 Task: Manage the process automation
Action: Mouse scrolled (136, 217) with delta (0, 0)
Screenshot: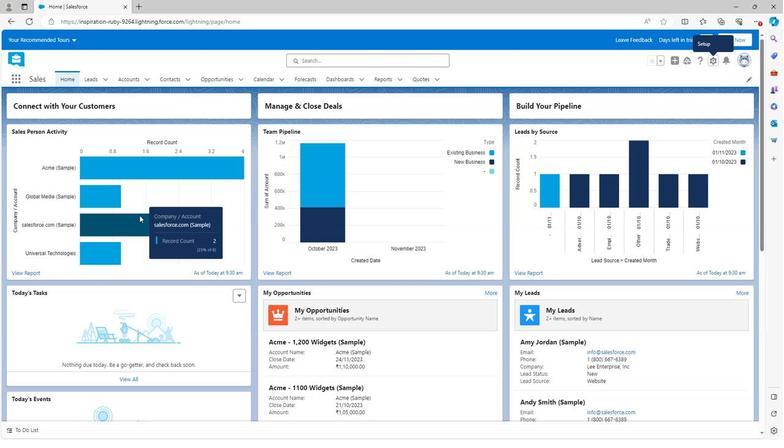 
Action: Mouse scrolled (136, 217) with delta (0, 0)
Screenshot: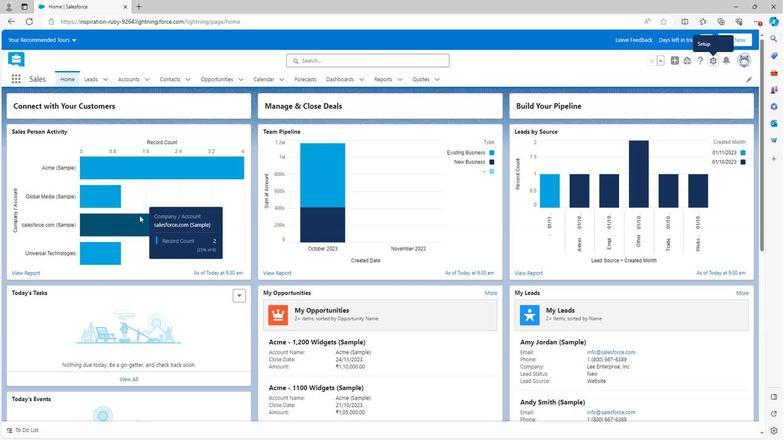 
Action: Mouse scrolled (136, 217) with delta (0, 0)
Screenshot: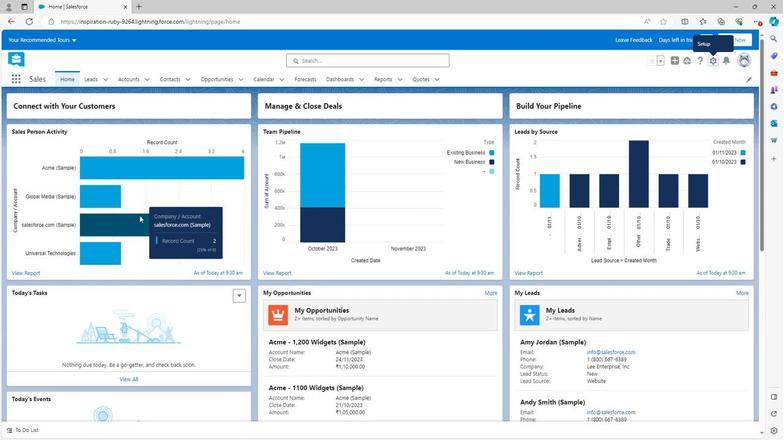 
Action: Mouse scrolled (136, 217) with delta (0, 0)
Screenshot: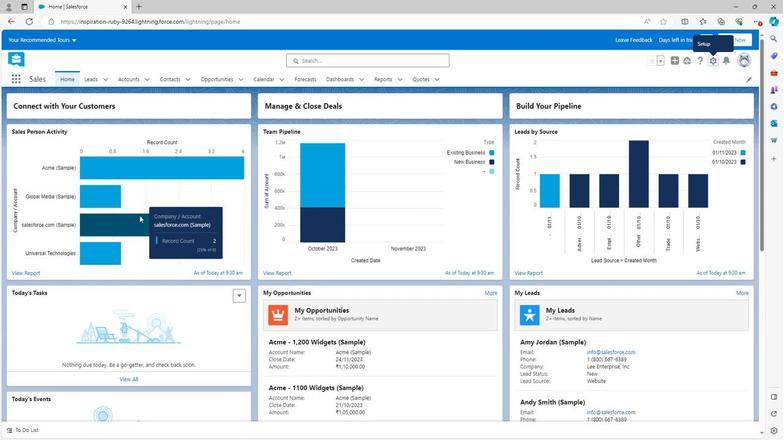 
Action: Mouse scrolled (136, 217) with delta (0, 0)
Screenshot: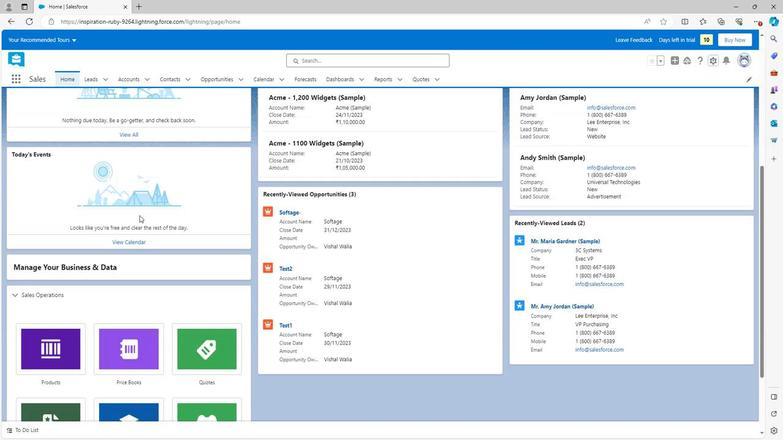
Action: Mouse scrolled (136, 217) with delta (0, 0)
Screenshot: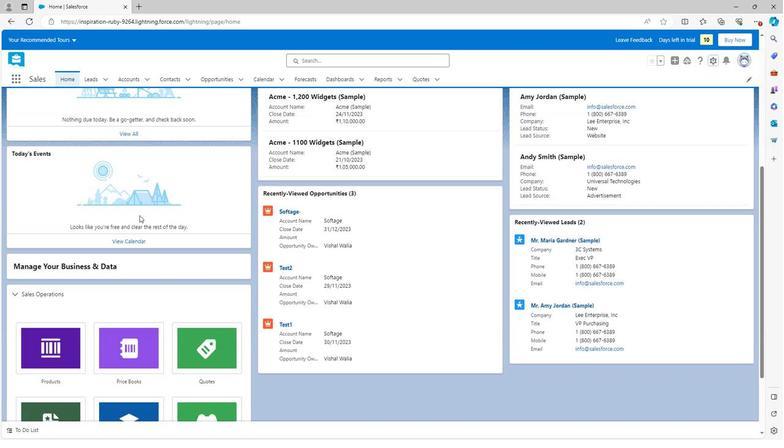 
Action: Mouse scrolled (136, 217) with delta (0, 0)
Screenshot: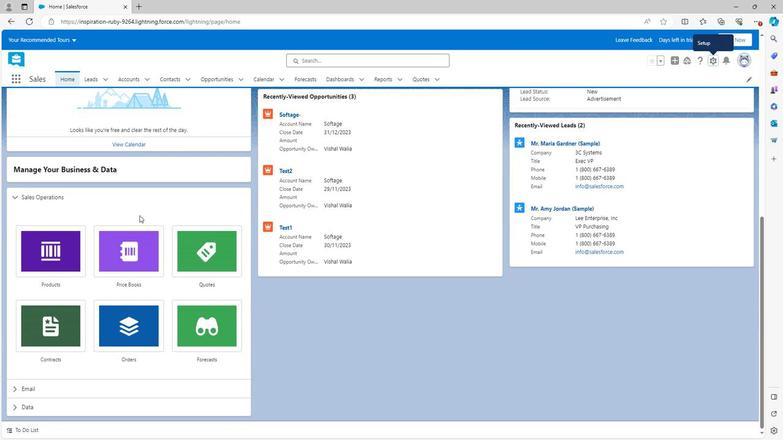 
Action: Mouse scrolled (136, 217) with delta (0, 0)
Screenshot: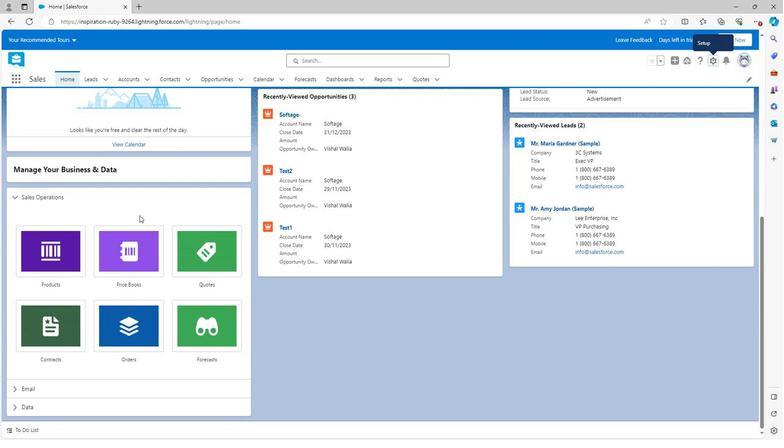 
Action: Mouse scrolled (136, 217) with delta (0, 0)
Screenshot: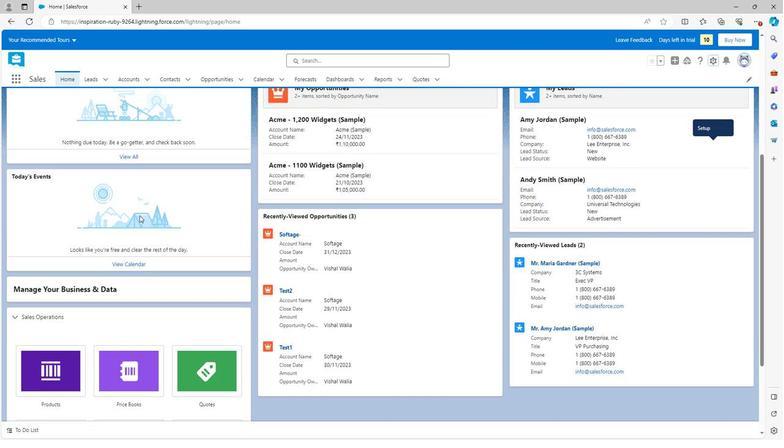 
Action: Mouse scrolled (136, 217) with delta (0, 0)
Screenshot: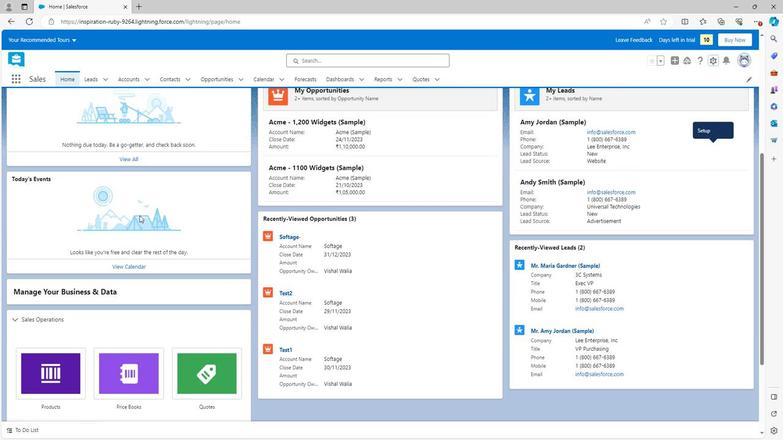 
Action: Mouse scrolled (136, 217) with delta (0, 0)
Screenshot: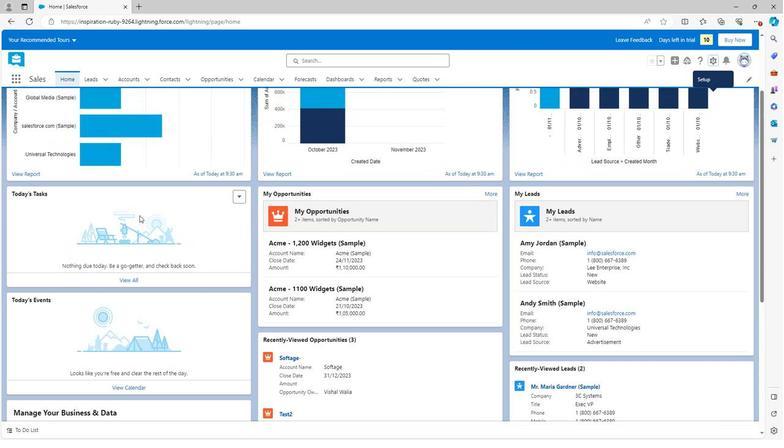 
Action: Mouse scrolled (136, 217) with delta (0, 0)
Screenshot: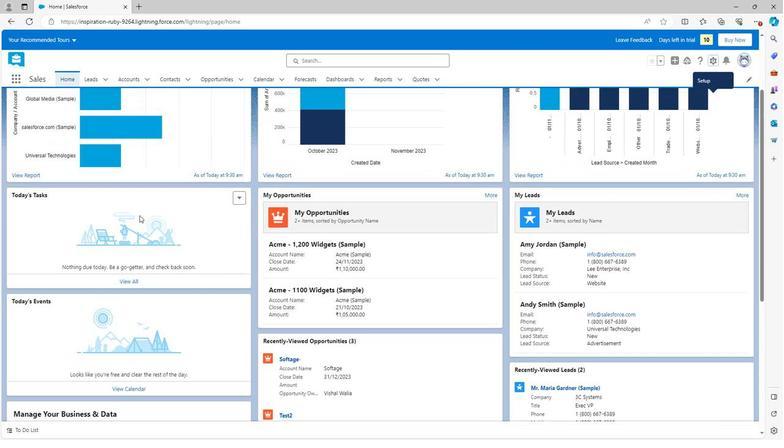 
Action: Mouse scrolled (136, 217) with delta (0, 0)
Screenshot: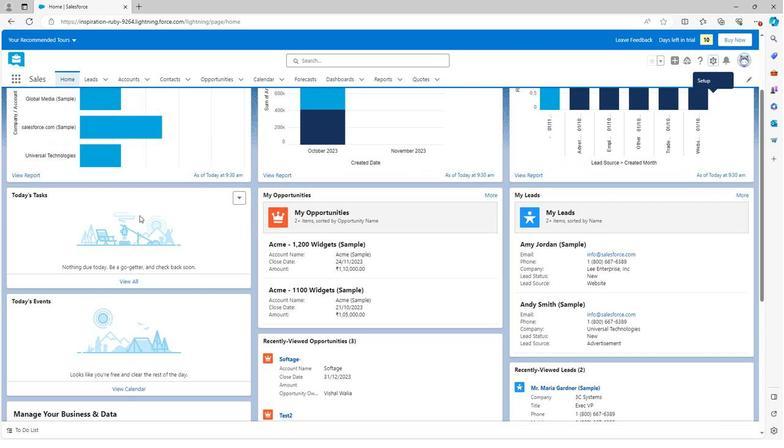 
Action: Mouse scrolled (136, 217) with delta (0, 0)
Screenshot: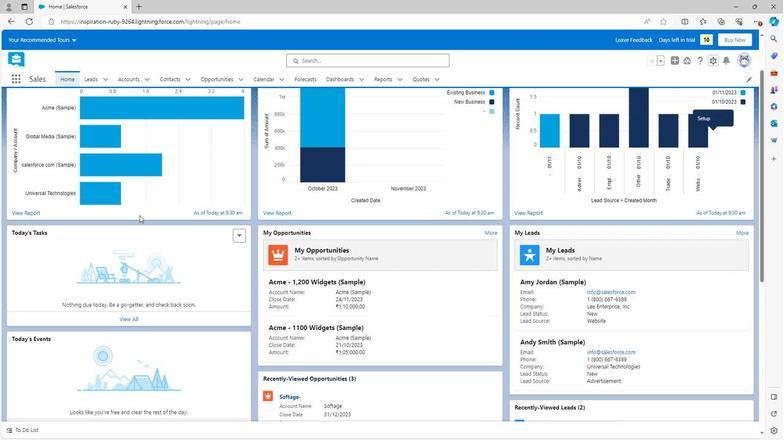 
Action: Mouse moved to (704, 66)
Screenshot: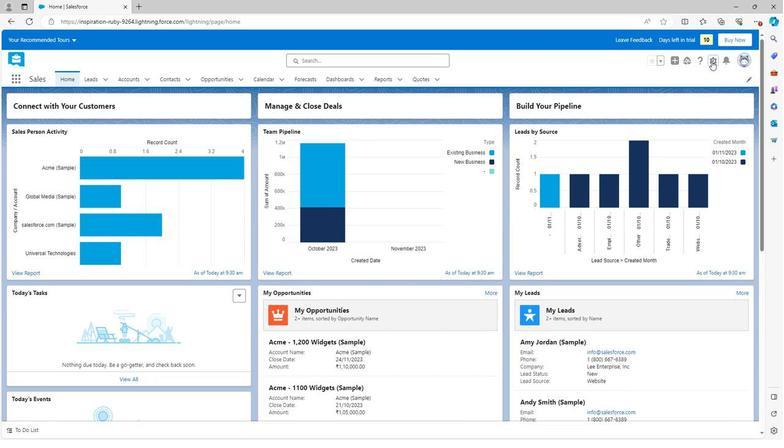
Action: Mouse pressed left at (704, 66)
Screenshot: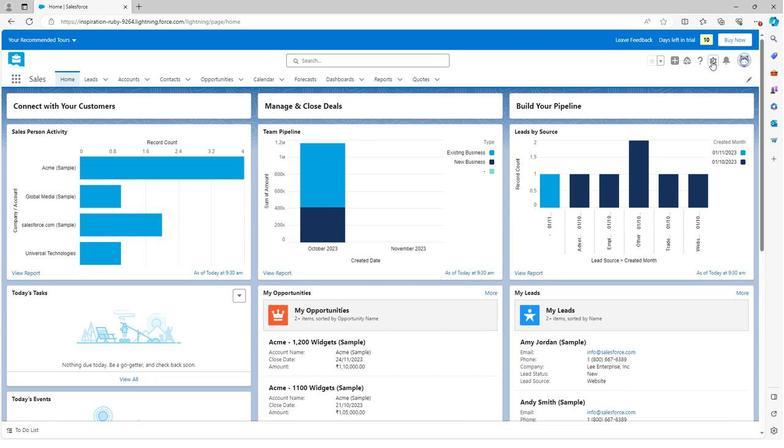 
Action: Mouse moved to (671, 89)
Screenshot: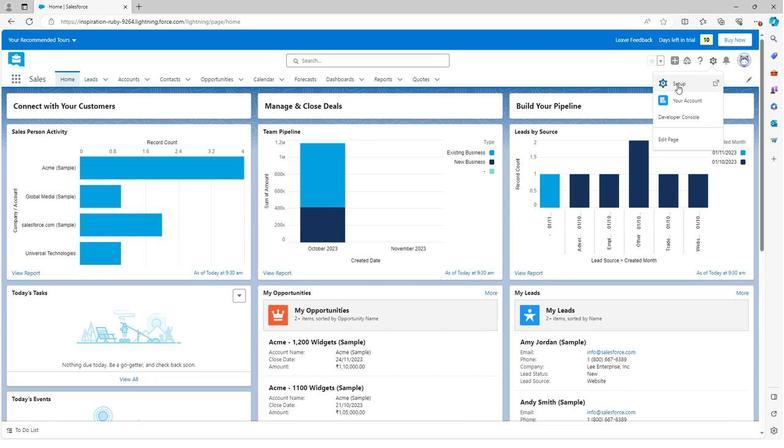 
Action: Mouse pressed left at (671, 89)
Screenshot: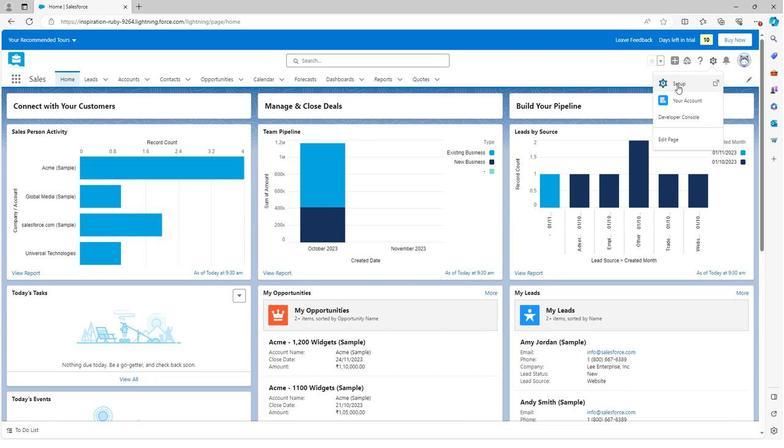 
Action: Mouse moved to (9, 326)
Screenshot: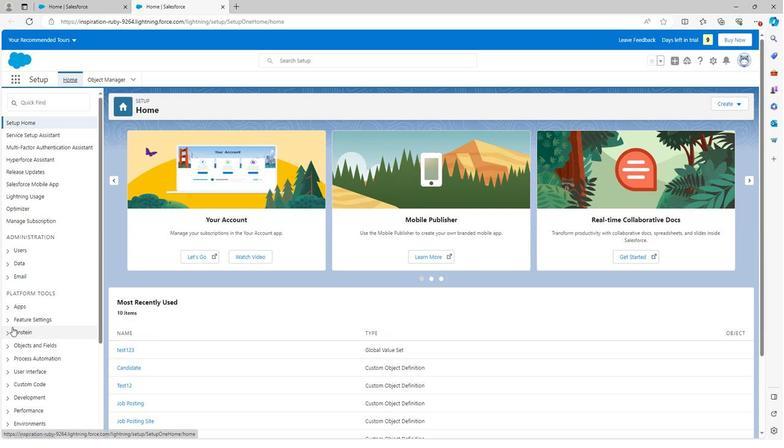
Action: Mouse scrolled (9, 326) with delta (0, 0)
Screenshot: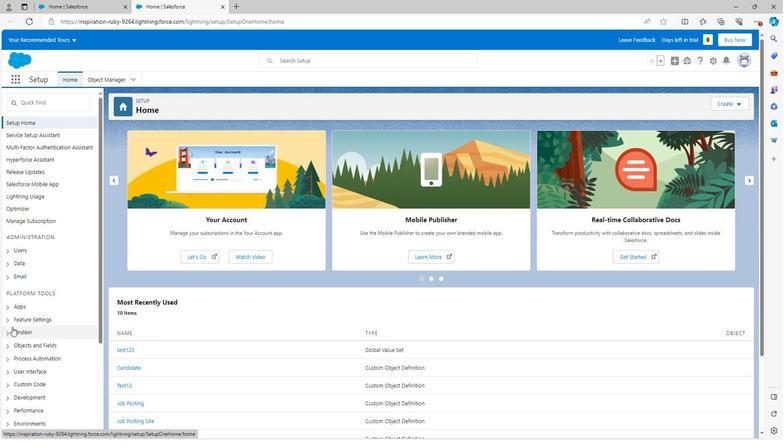 
Action: Mouse scrolled (9, 326) with delta (0, 0)
Screenshot: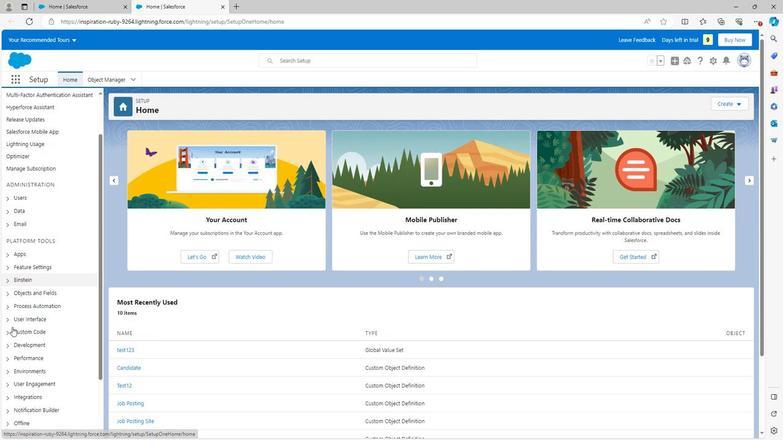 
Action: Mouse moved to (4, 255)
Screenshot: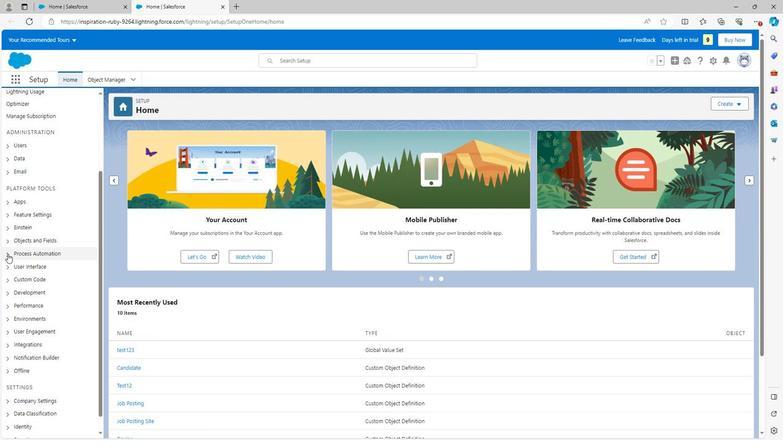 
Action: Mouse pressed left at (4, 255)
Screenshot: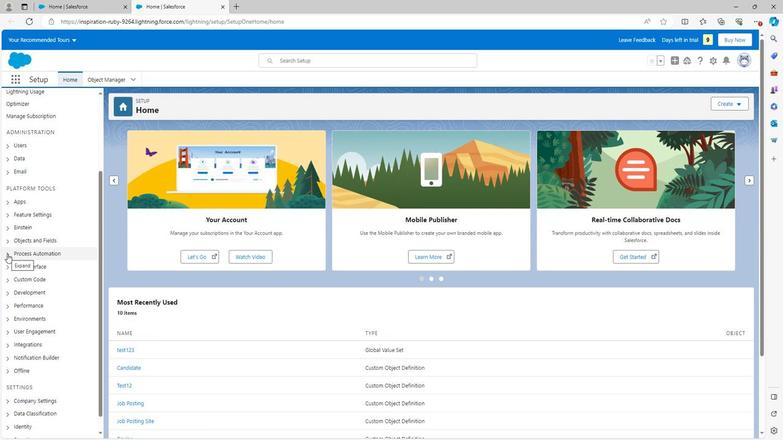 
Action: Mouse moved to (40, 335)
Screenshot: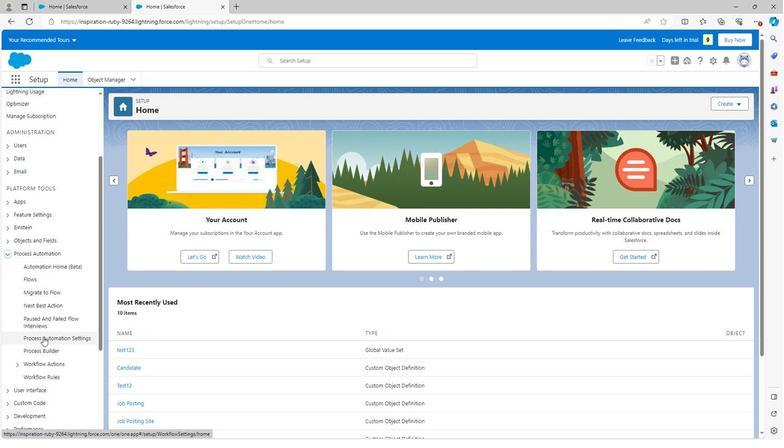 
Action: Mouse pressed left at (40, 335)
Screenshot: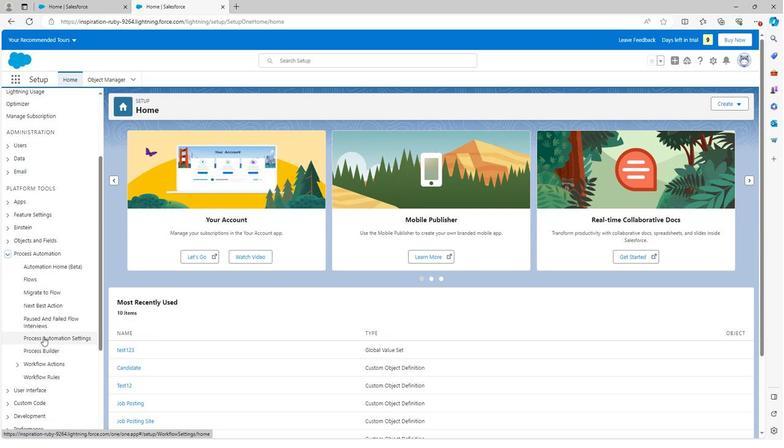 
Action: Mouse moved to (324, 193)
Screenshot: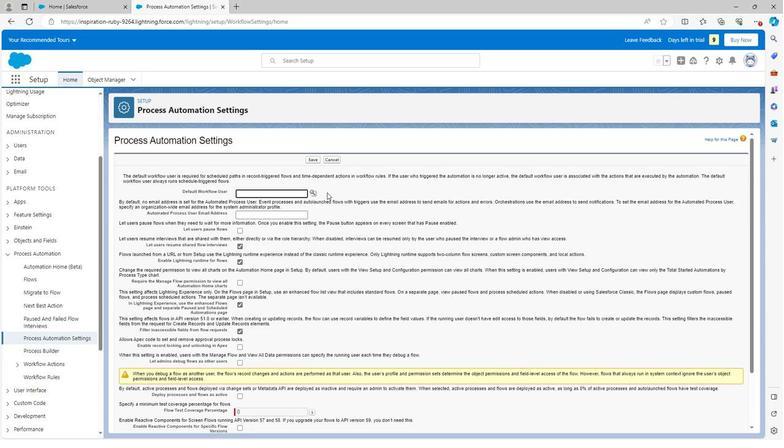 
Action: Mouse pressed left at (324, 193)
Screenshot: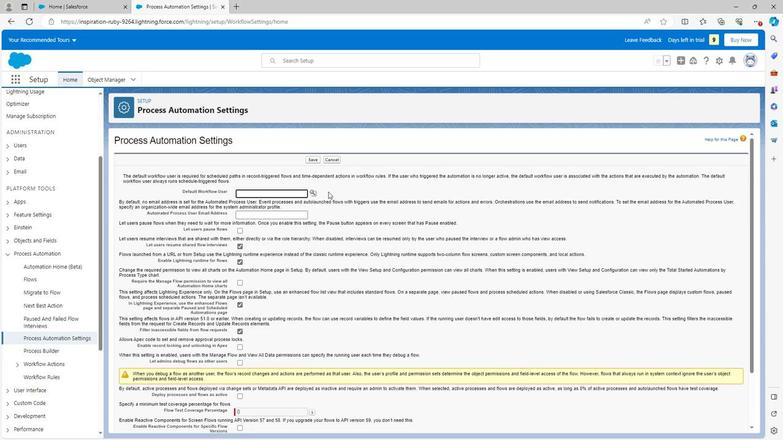 
Action: Mouse moved to (313, 209)
Screenshot: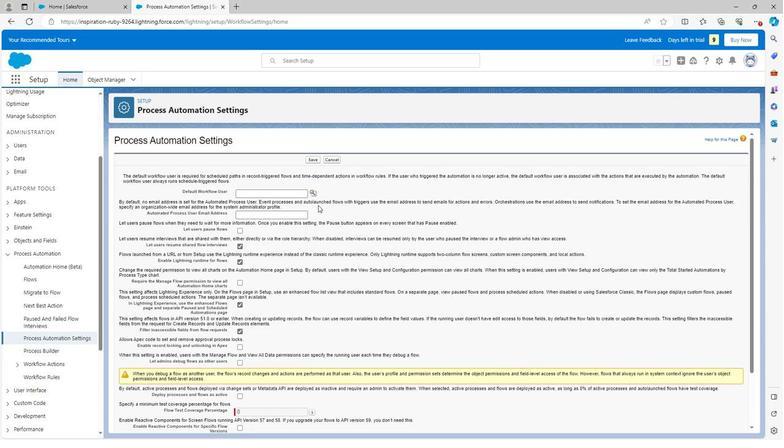 
Action: Mouse scrolled (313, 208) with delta (0, 0)
Screenshot: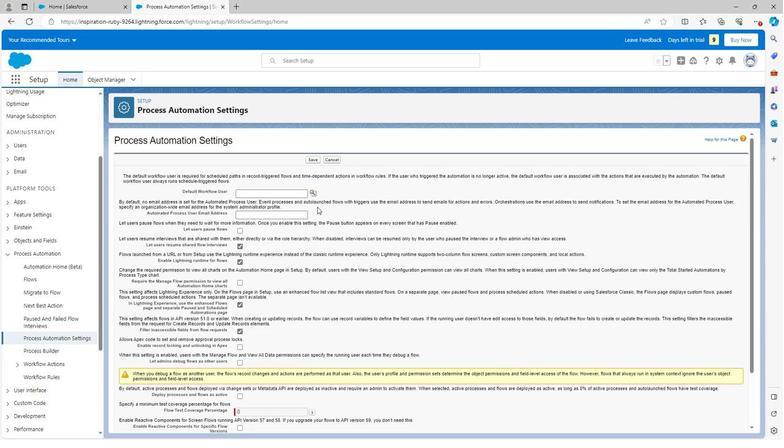 
Action: Mouse scrolled (313, 208) with delta (0, 0)
Screenshot: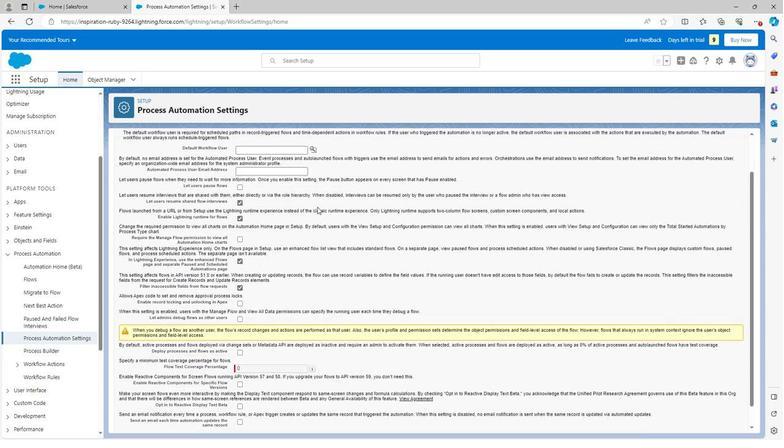 
Action: Mouse scrolled (313, 208) with delta (0, 0)
Screenshot: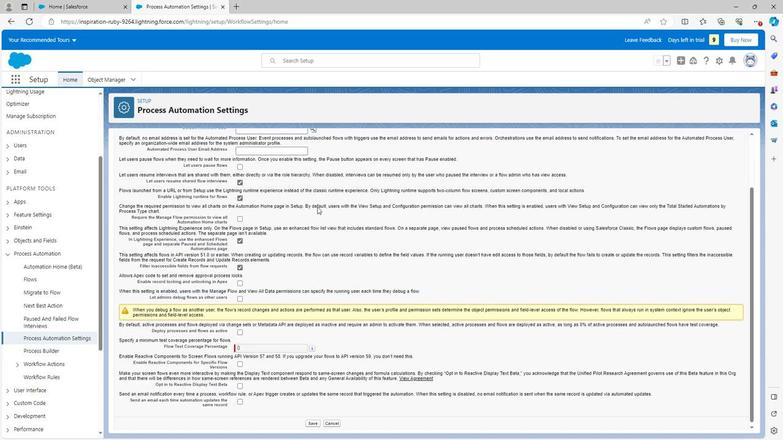 
Action: Mouse scrolled (313, 208) with delta (0, 0)
Screenshot: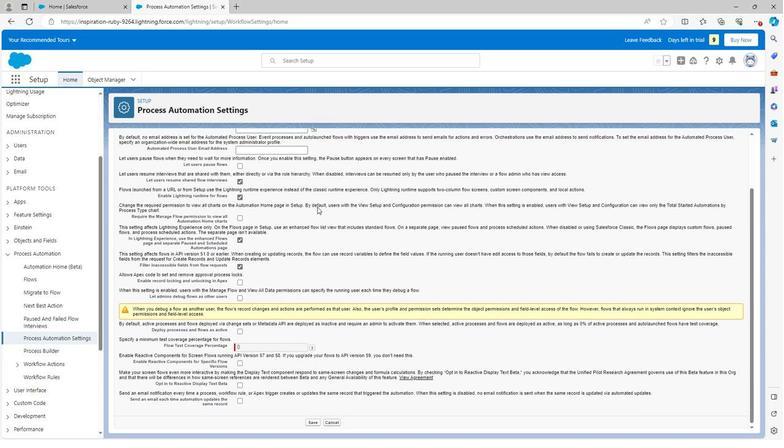
Action: Mouse scrolled (313, 209) with delta (0, 0)
Screenshot: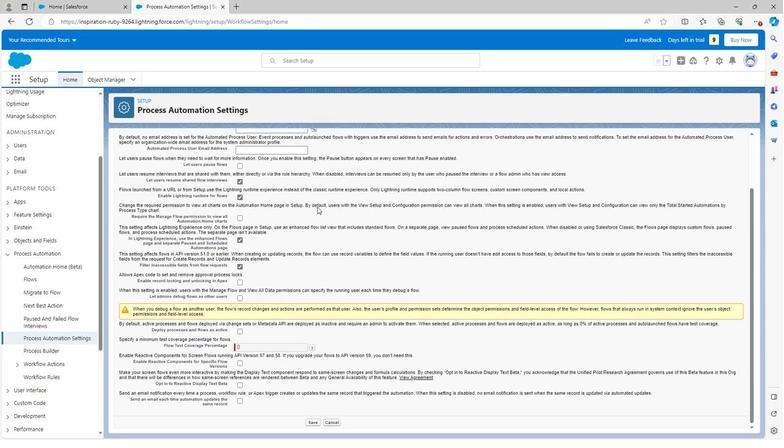 
Action: Mouse scrolled (313, 209) with delta (0, 0)
Screenshot: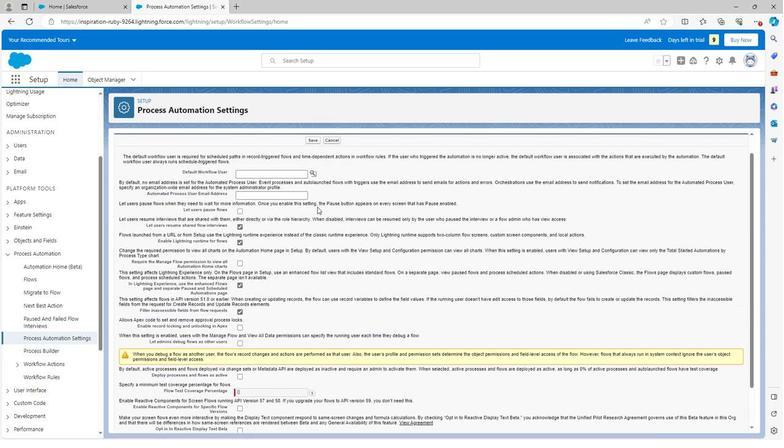 
Action: Mouse scrolled (313, 209) with delta (0, 0)
Screenshot: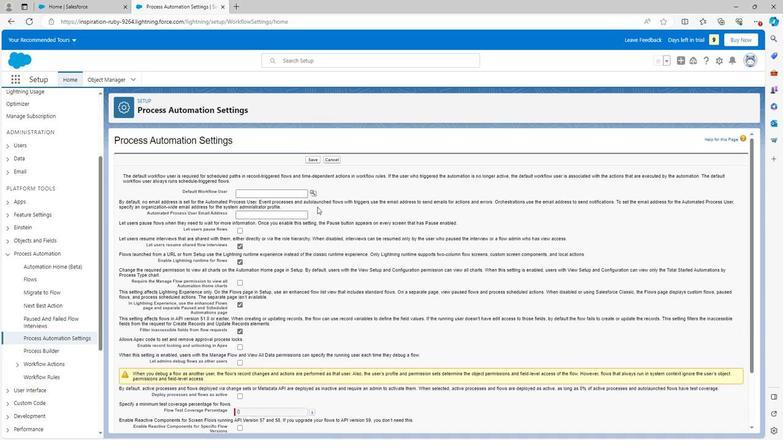 
Action: Mouse scrolled (313, 209) with delta (0, 0)
Screenshot: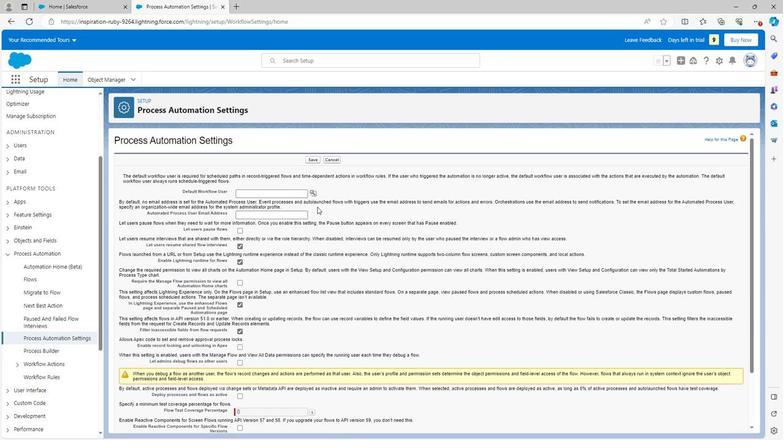 
Action: Mouse moved to (310, 195)
Screenshot: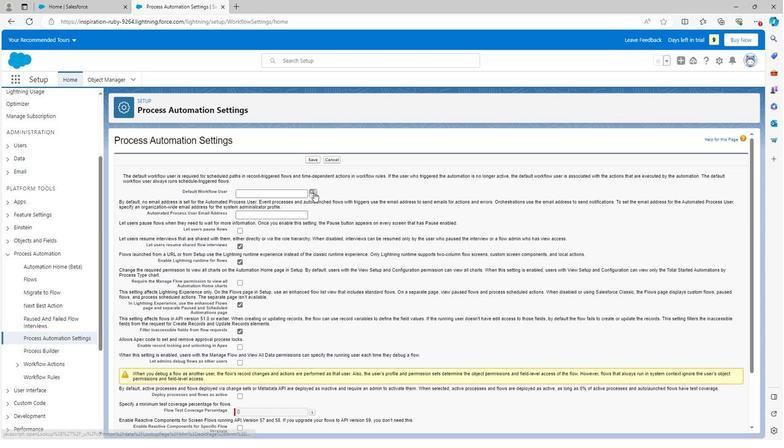 
Action: Mouse pressed left at (310, 195)
Screenshot: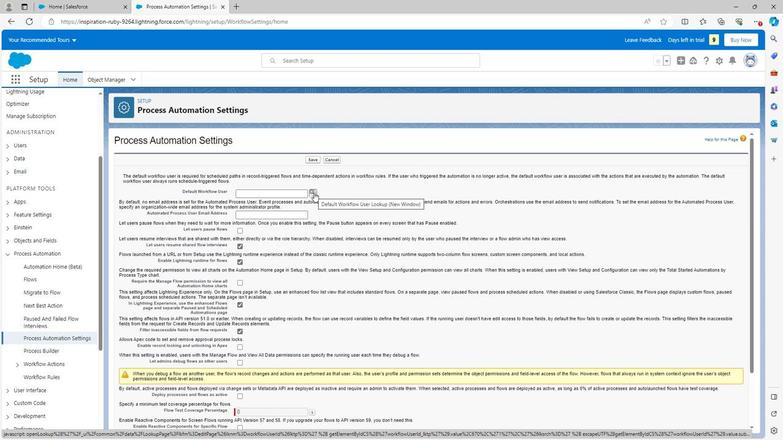 
Action: Mouse moved to (192, 321)
Screenshot: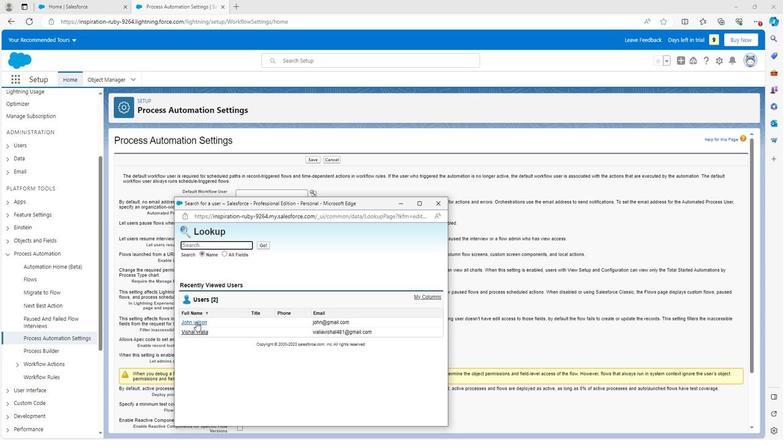 
Action: Mouse pressed left at (192, 321)
Screenshot: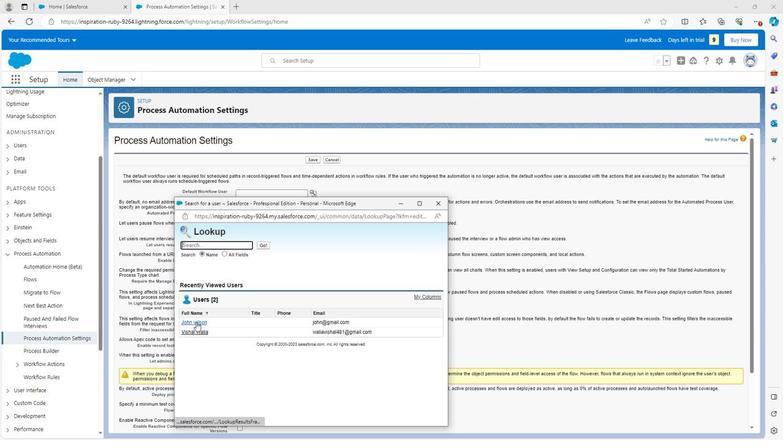 
Action: Mouse moved to (323, 189)
Screenshot: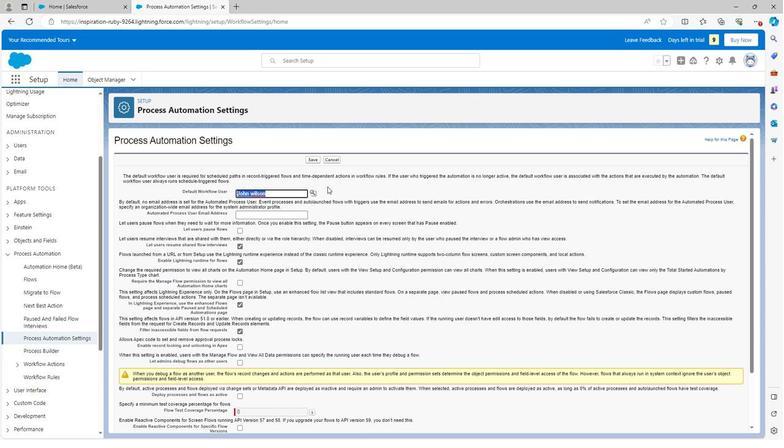 
Action: Mouse pressed left at (323, 189)
Screenshot: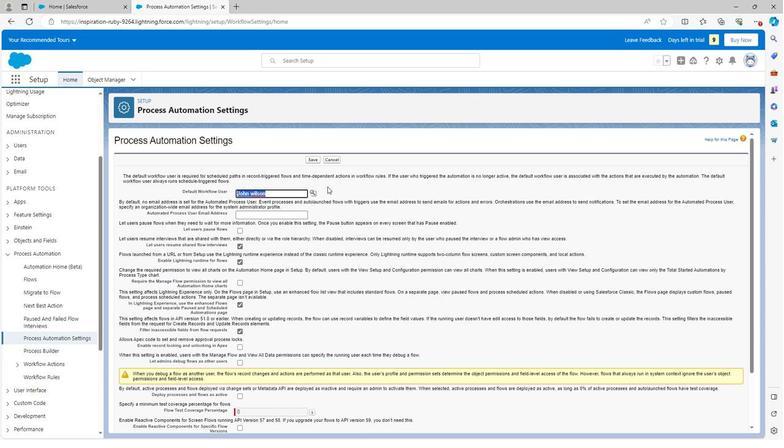 
Action: Mouse moved to (310, 261)
Screenshot: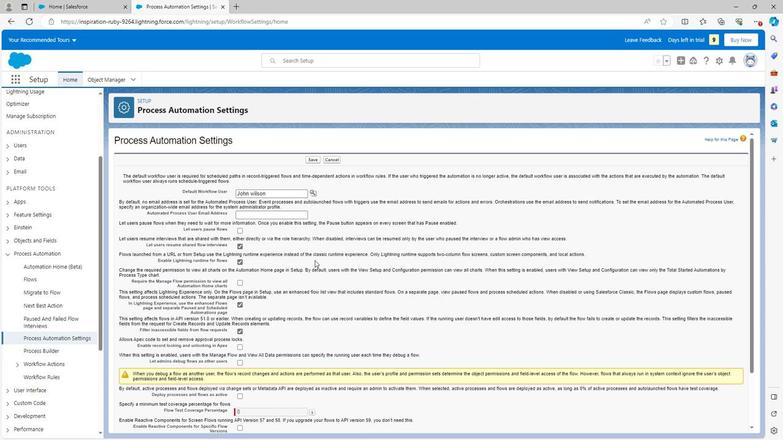 
Action: Mouse scrolled (310, 260) with delta (0, 0)
Screenshot: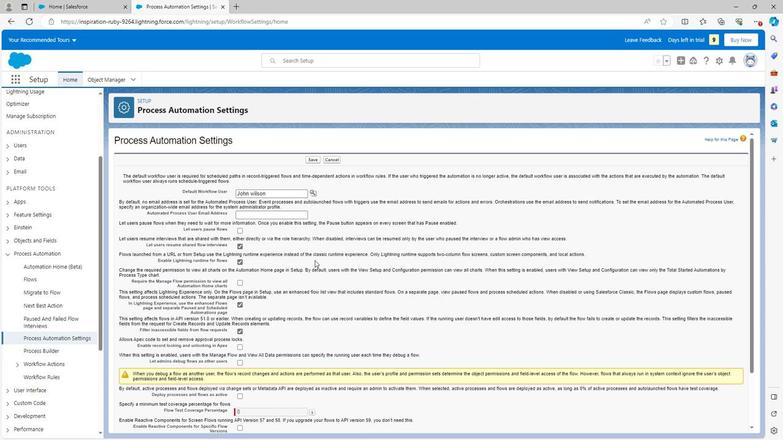 
Action: Mouse scrolled (310, 260) with delta (0, 0)
Screenshot: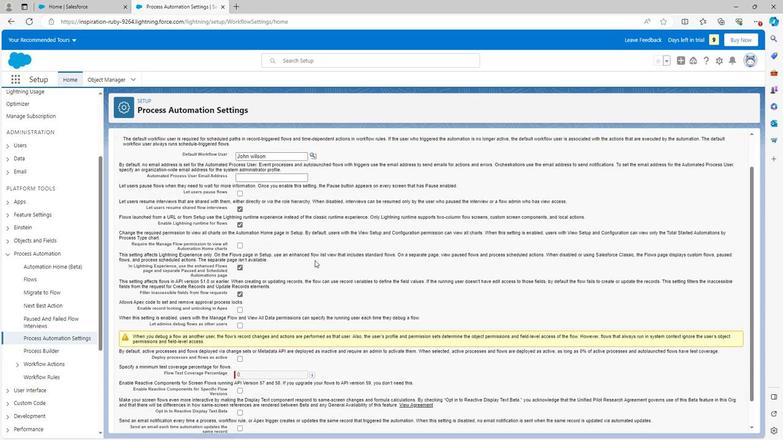 
Action: Mouse scrolled (310, 260) with delta (0, 0)
Screenshot: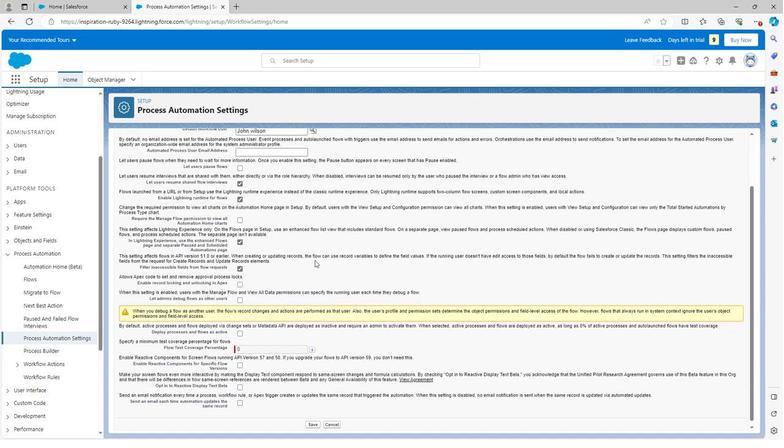 
Action: Mouse scrolled (310, 261) with delta (0, 0)
Screenshot: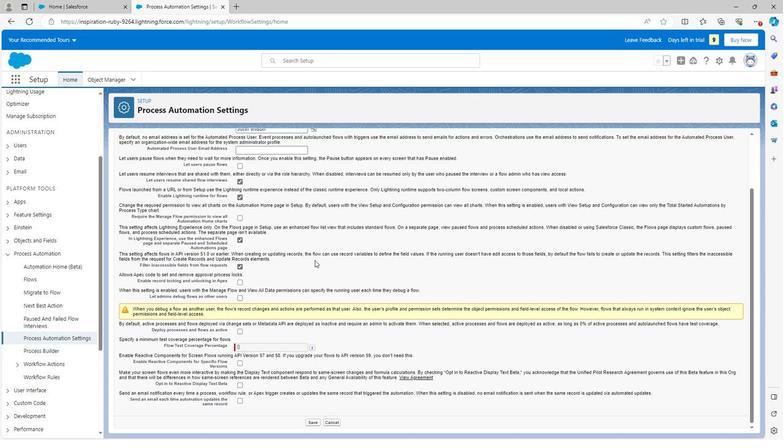 
Action: Mouse scrolled (310, 261) with delta (0, 0)
Screenshot: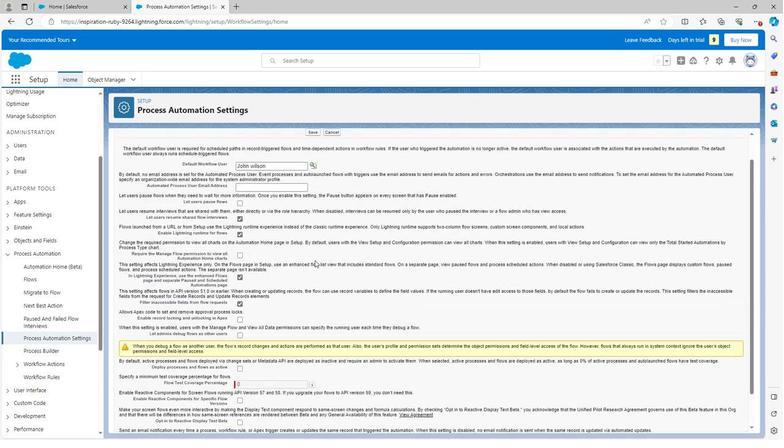 
Action: Mouse scrolled (310, 261) with delta (0, 0)
Screenshot: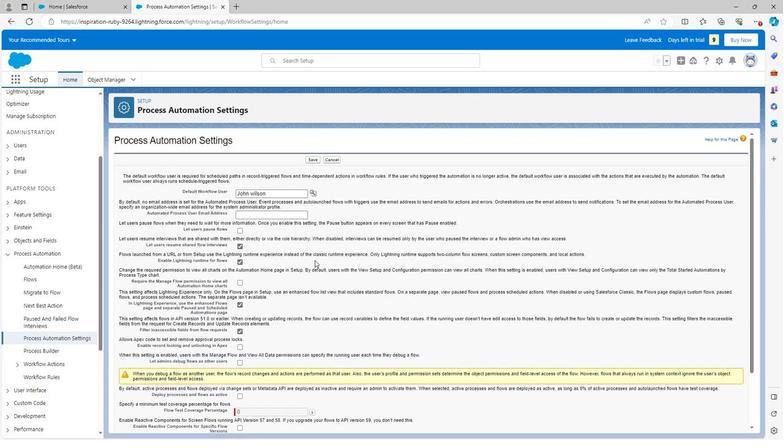 
Action: Mouse scrolled (310, 261) with delta (0, 0)
Screenshot: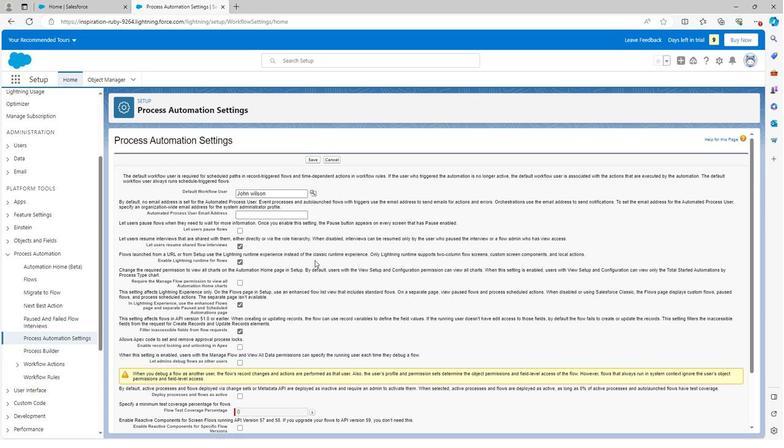 
Action: Mouse moved to (307, 162)
Screenshot: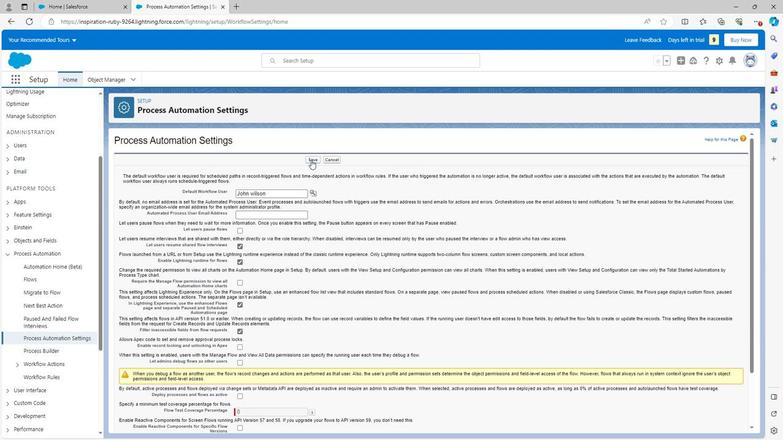 
Action: Mouse pressed left at (307, 162)
Screenshot: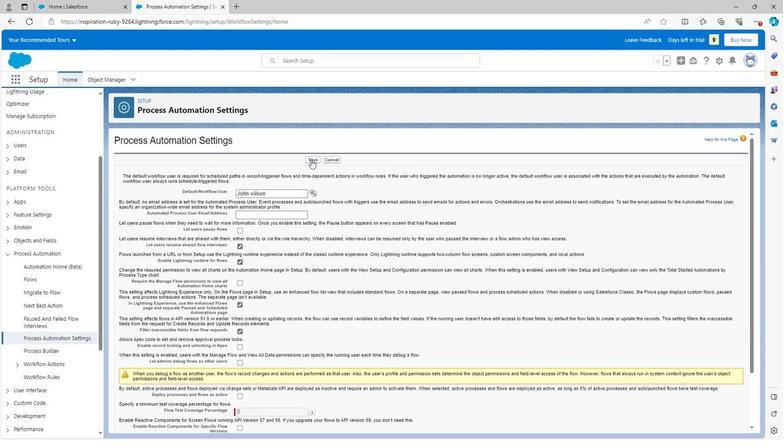 
Action: Mouse moved to (242, 238)
Screenshot: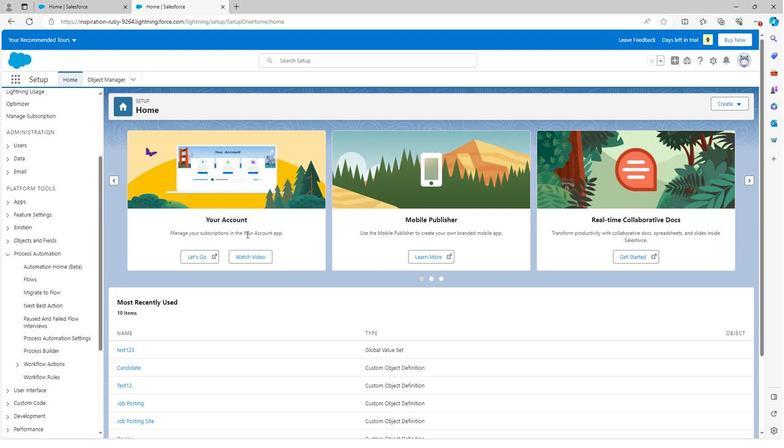 
Action: Mouse scrolled (242, 238) with delta (0, 0)
Screenshot: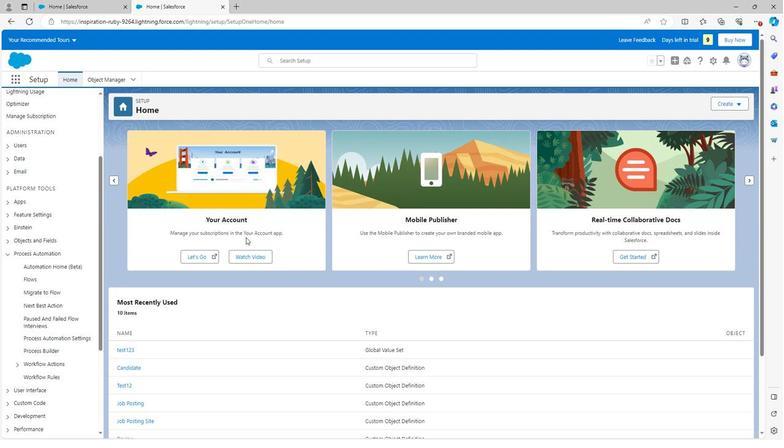 
Action: Mouse scrolled (242, 238) with delta (0, 0)
Screenshot: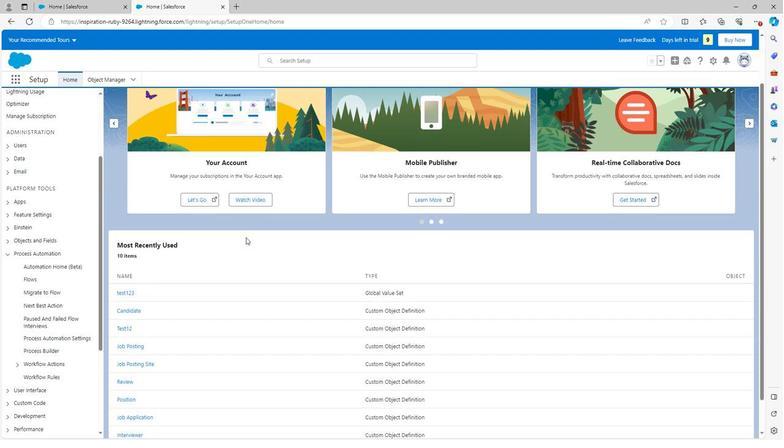 
Action: Mouse scrolled (242, 238) with delta (0, 0)
Screenshot: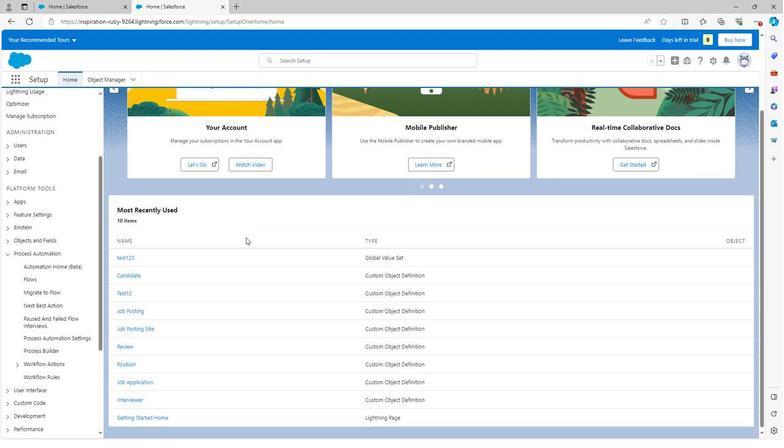
Action: Mouse scrolled (242, 238) with delta (0, 0)
Screenshot: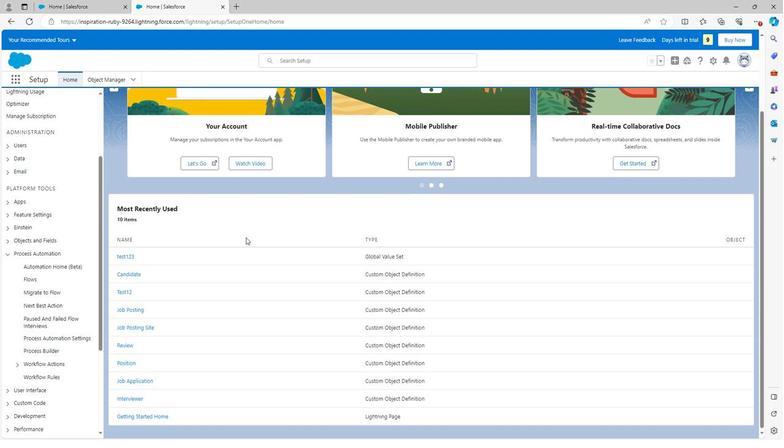 
Action: Mouse moved to (242, 239)
Screenshot: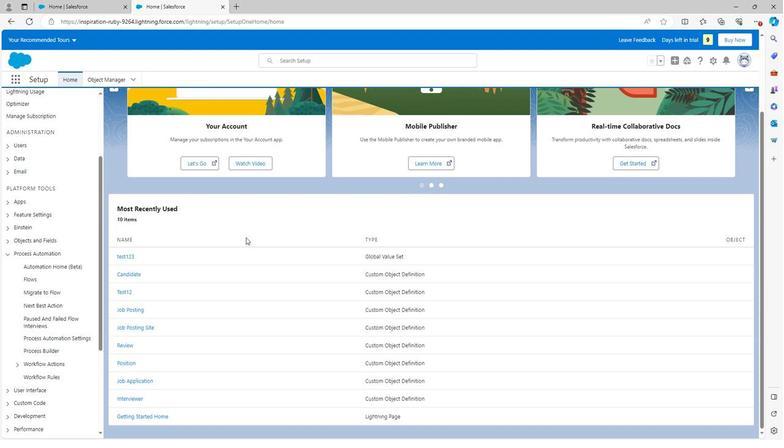 
Action: Mouse scrolled (242, 239) with delta (0, 0)
Screenshot: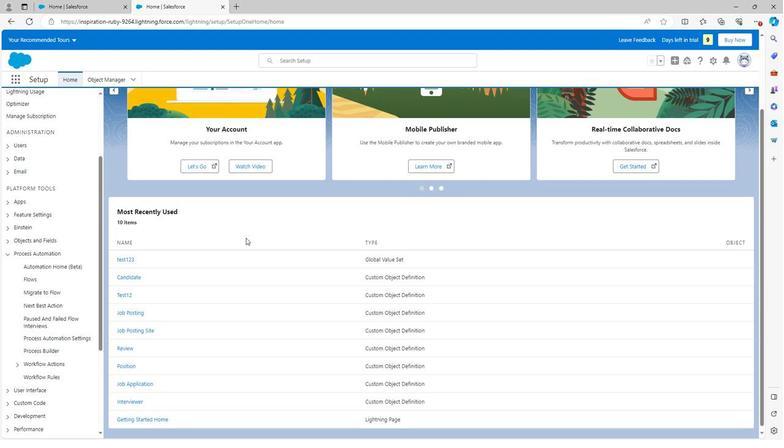 
Action: Mouse scrolled (242, 239) with delta (0, 0)
Screenshot: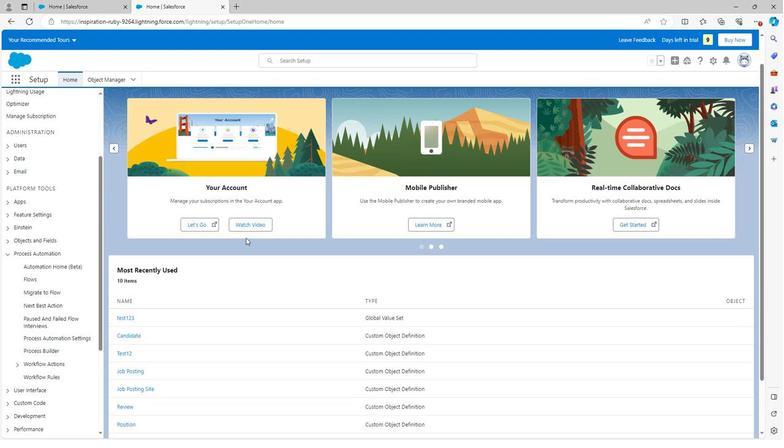 
Action: Mouse scrolled (242, 239) with delta (0, 0)
Screenshot: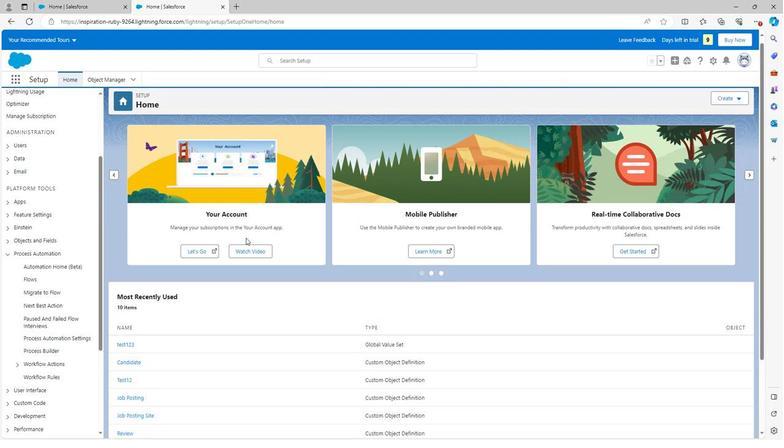 
Action: Mouse scrolled (242, 239) with delta (0, 0)
Screenshot: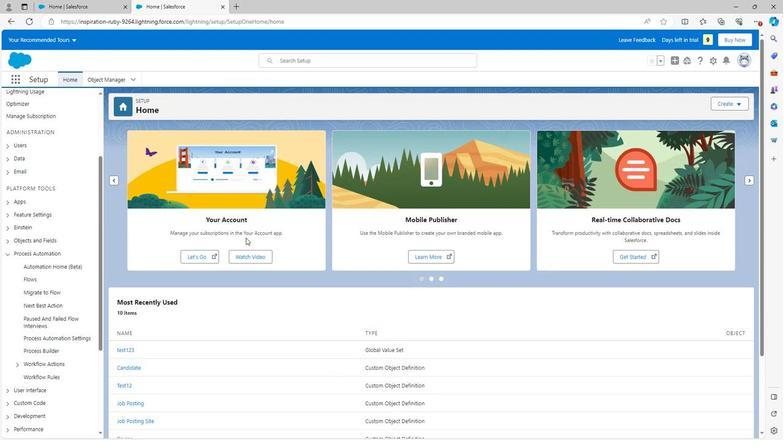 
Action: Mouse scrolled (242, 239) with delta (0, 0)
Screenshot: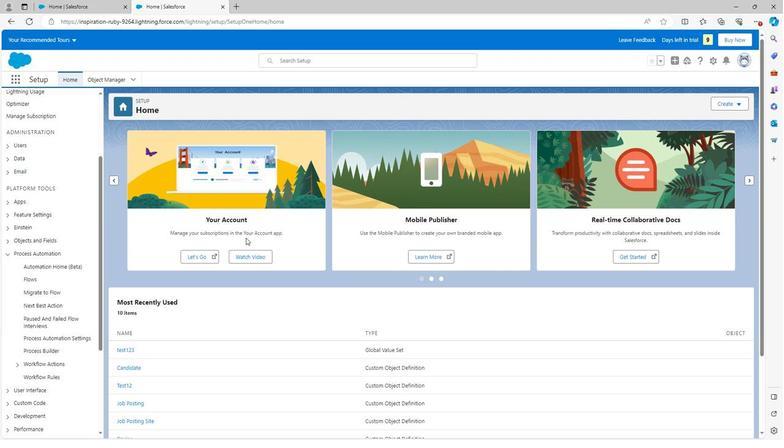 
Action: Mouse scrolled (242, 238) with delta (0, 0)
Screenshot: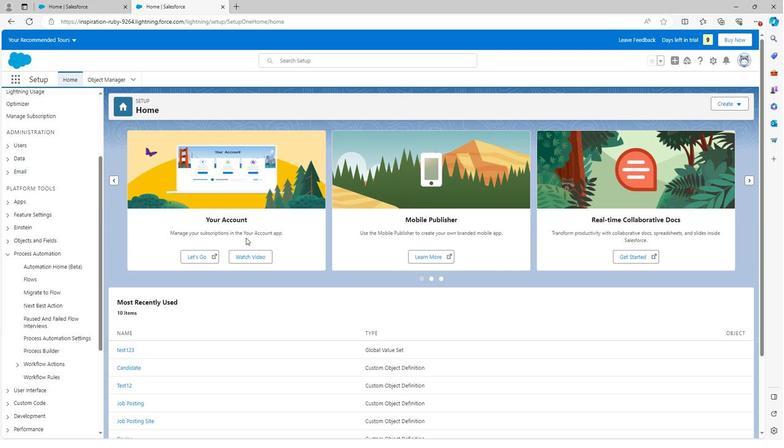 
Action: Mouse scrolled (242, 238) with delta (0, 0)
Screenshot: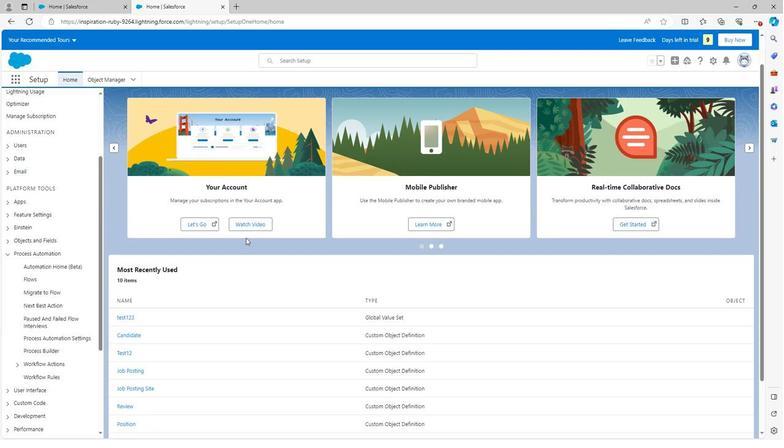 
Action: Mouse scrolled (242, 238) with delta (0, 0)
Screenshot: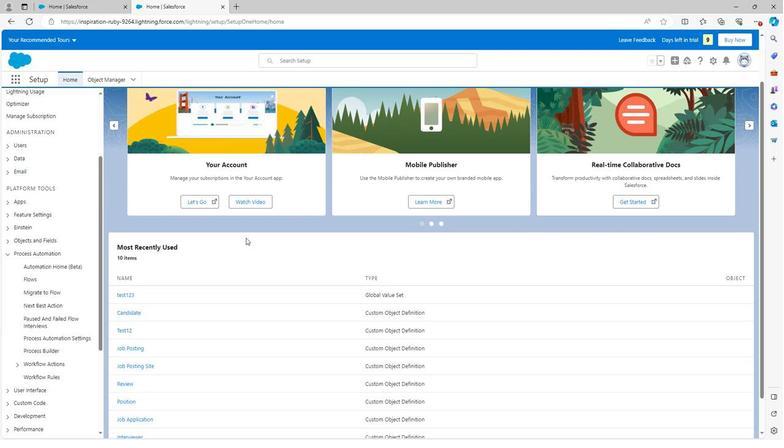 
Action: Mouse scrolled (242, 238) with delta (0, 0)
Screenshot: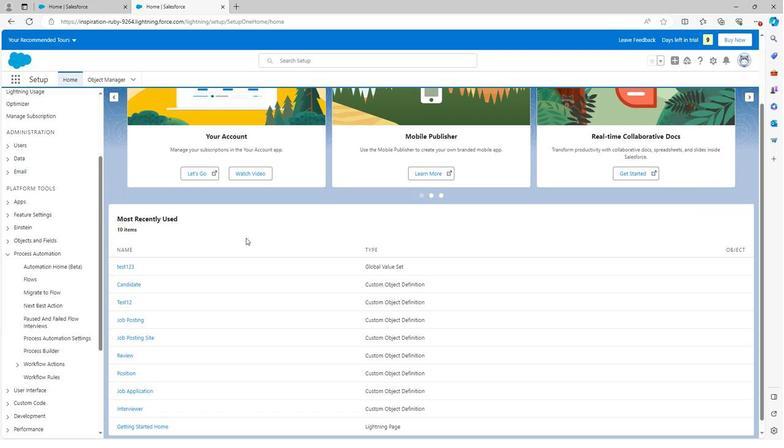 
Action: Mouse scrolled (242, 238) with delta (0, 0)
Screenshot: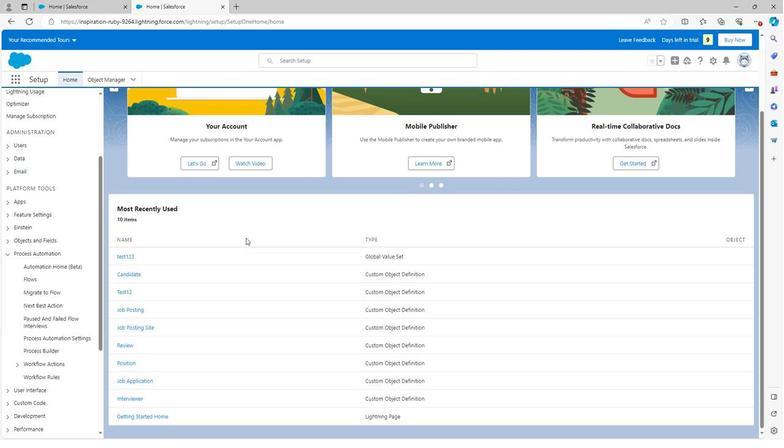 
Action: Mouse scrolled (242, 239) with delta (0, 0)
Screenshot: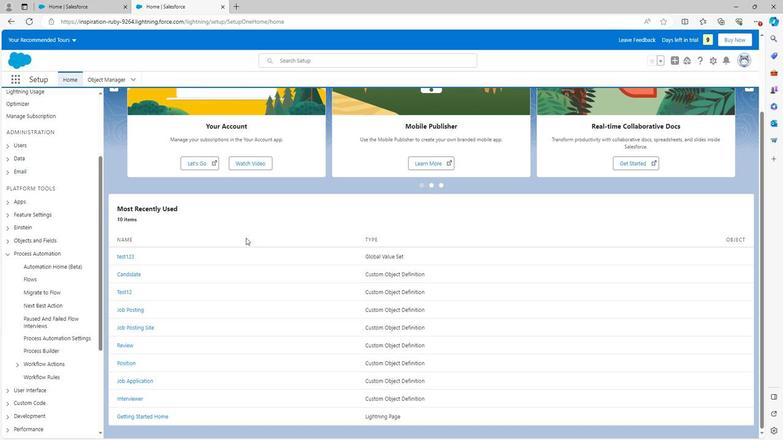
Action: Mouse scrolled (242, 239) with delta (0, 0)
Screenshot: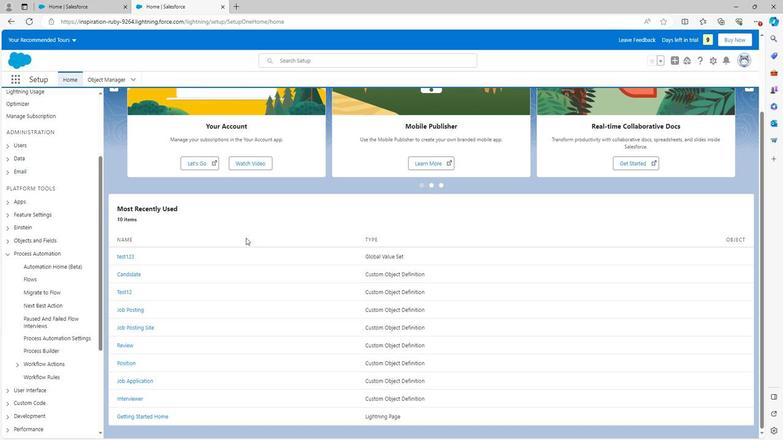 
Action: Mouse scrolled (242, 239) with delta (0, 0)
Screenshot: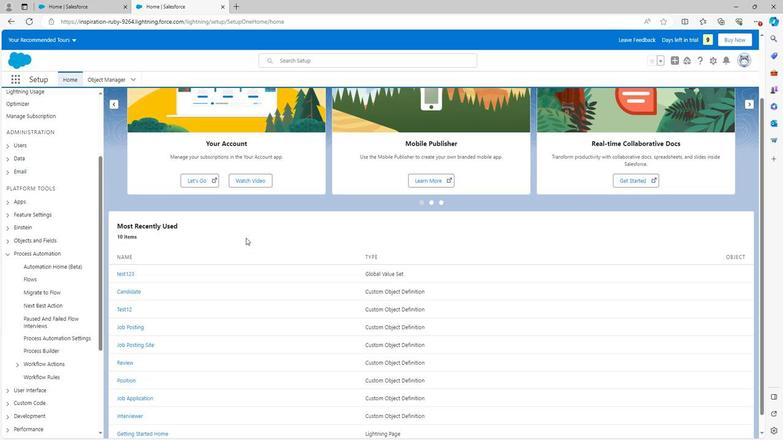 
